 Task: Choose the host language as Indonesian.
Action: Mouse moved to (692, 182)
Screenshot: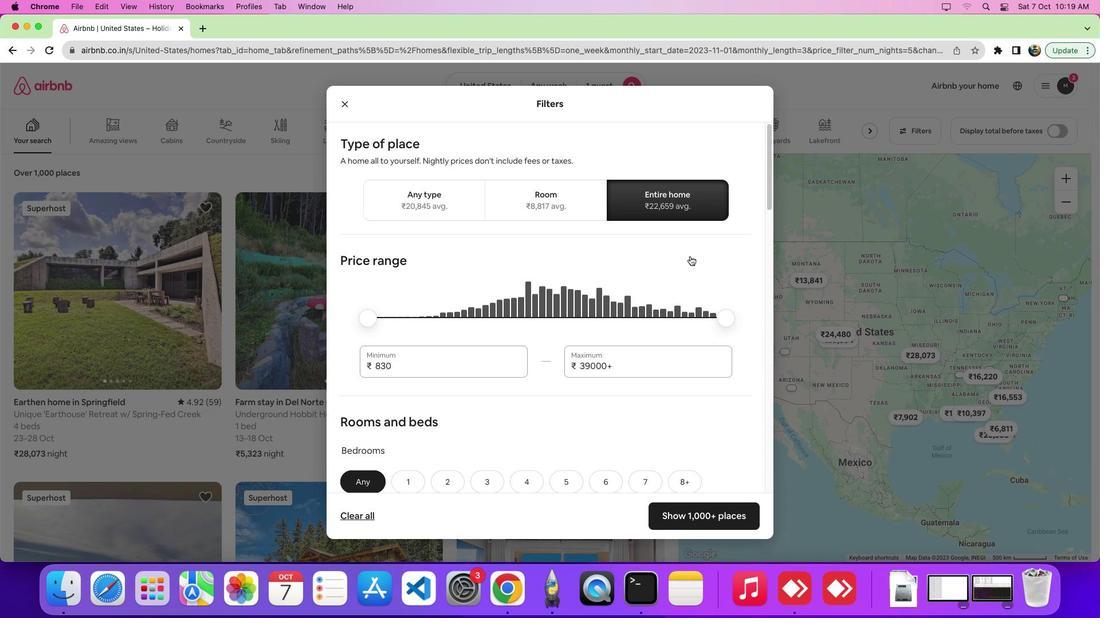 
Action: Mouse pressed left at (692, 182)
Screenshot: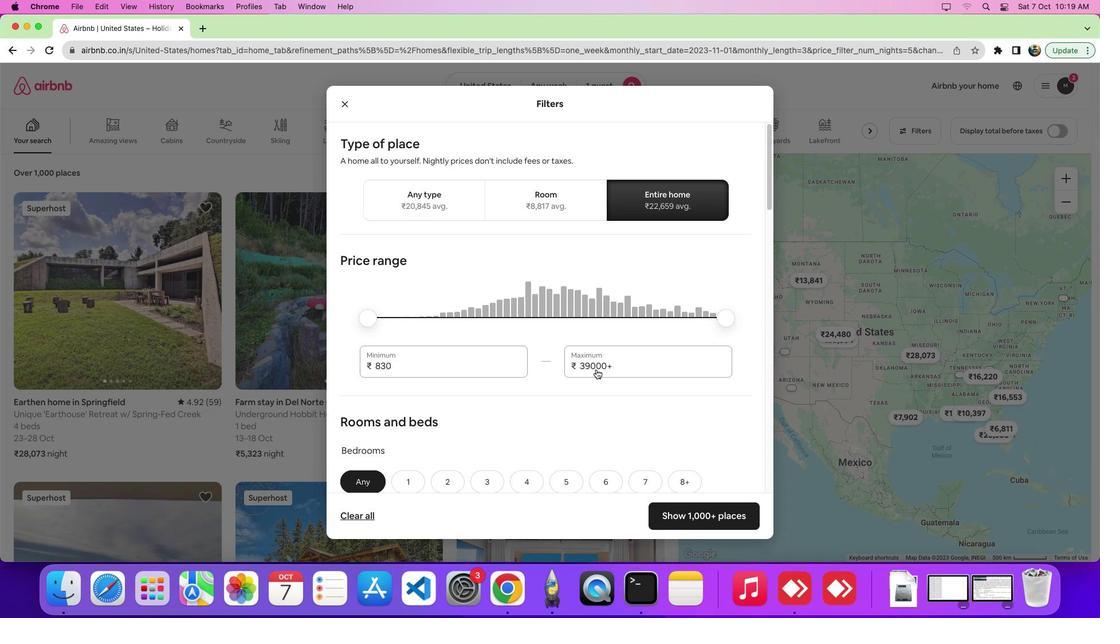 
Action: Mouse moved to (573, 369)
Screenshot: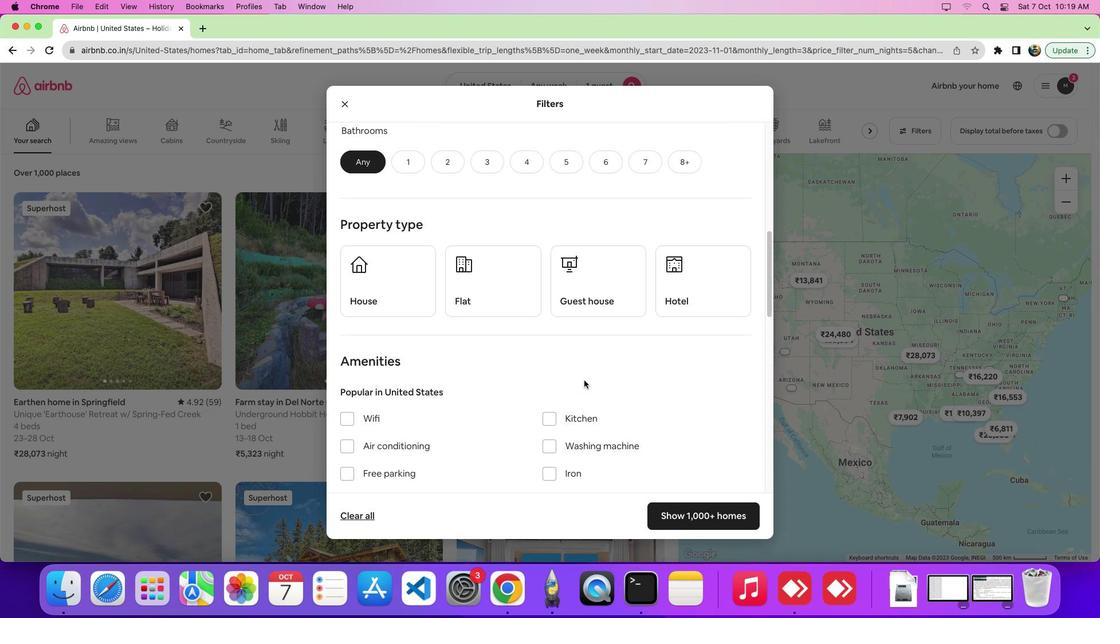 
Action: Mouse scrolled (573, 369) with delta (-10, -10)
Screenshot: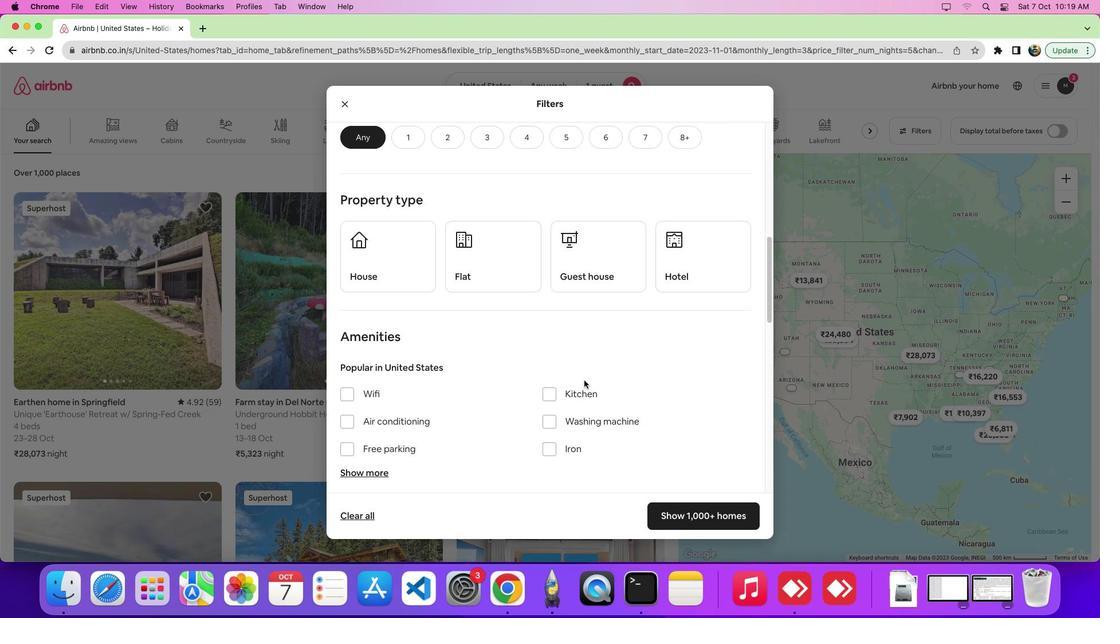 
Action: Mouse scrolled (573, 369) with delta (-10, -10)
Screenshot: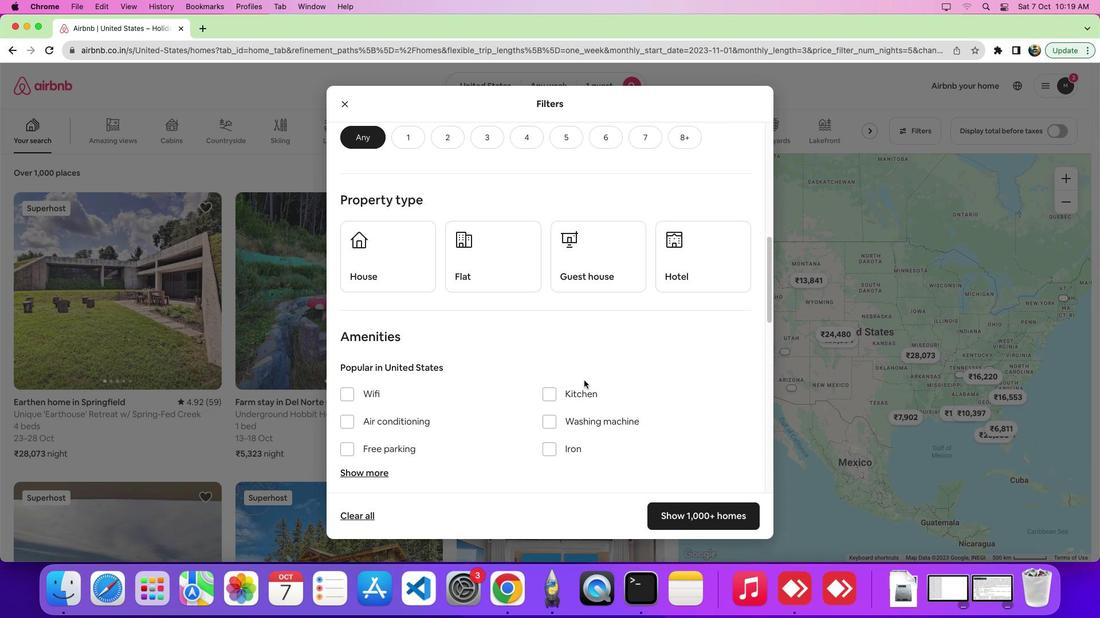 
Action: Mouse scrolled (573, 369) with delta (-10, -14)
Screenshot: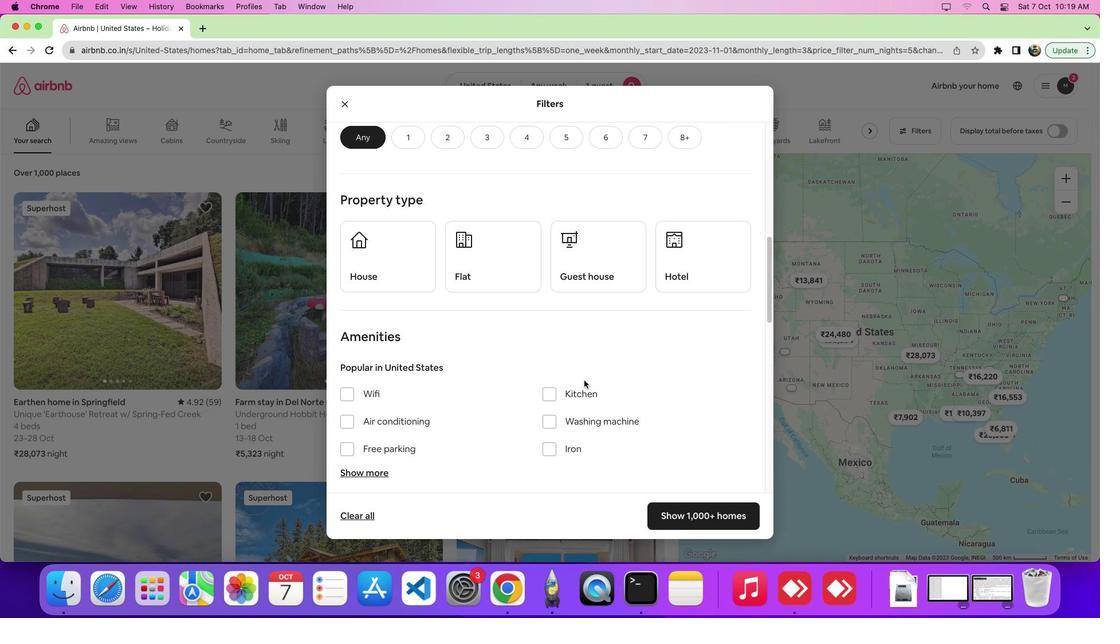 
Action: Mouse scrolled (573, 369) with delta (-10, -16)
Screenshot: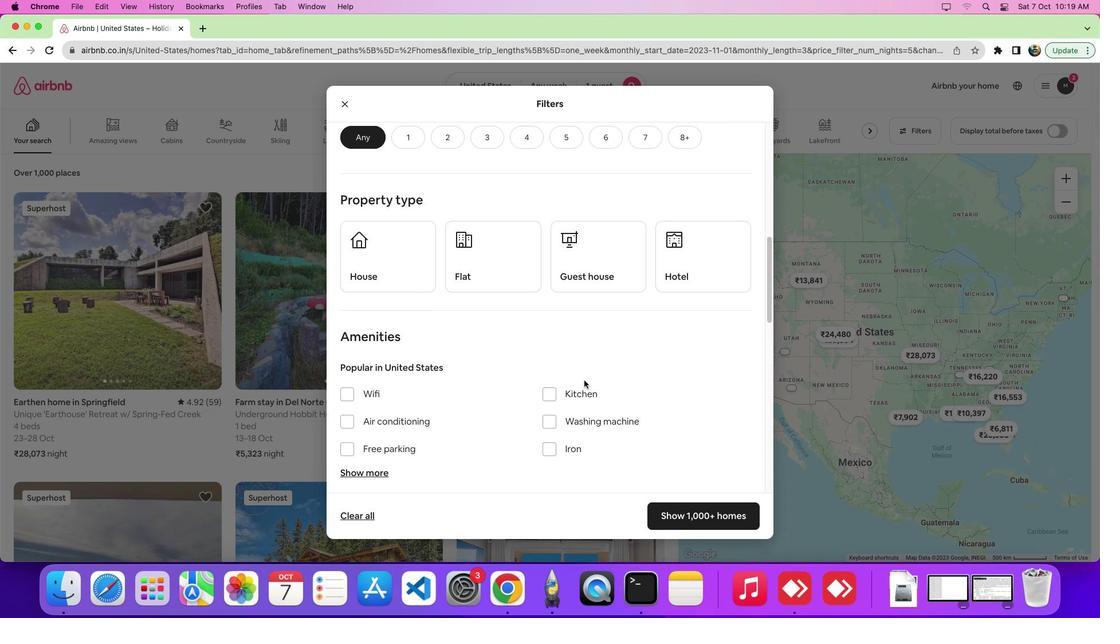 
Action: Mouse scrolled (573, 369) with delta (-10, -10)
Screenshot: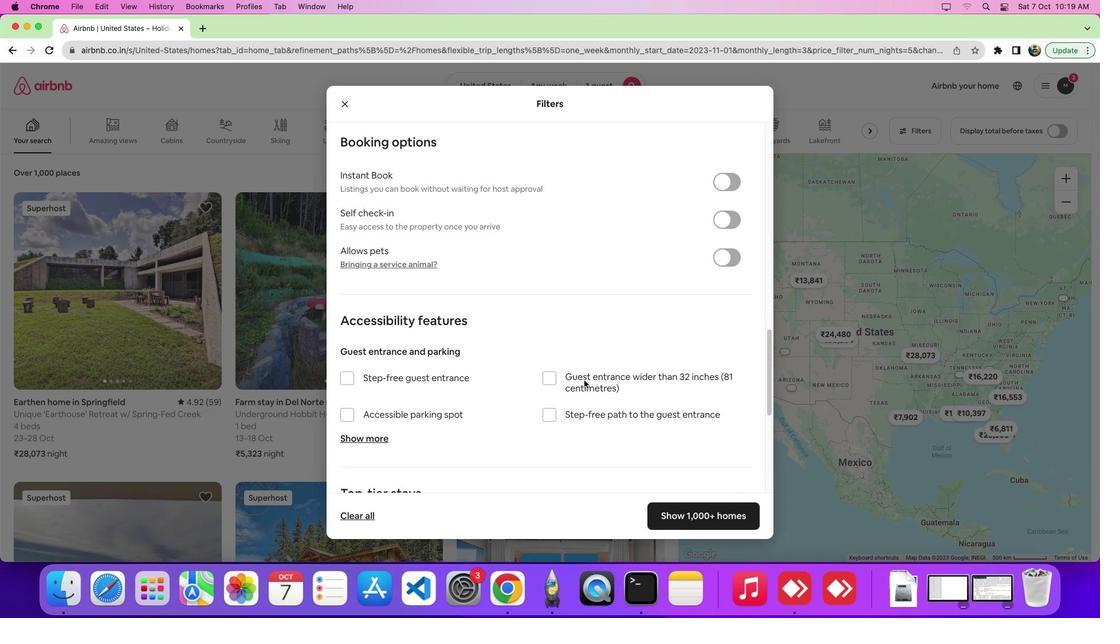 
Action: Mouse scrolled (573, 369) with delta (-10, -10)
Screenshot: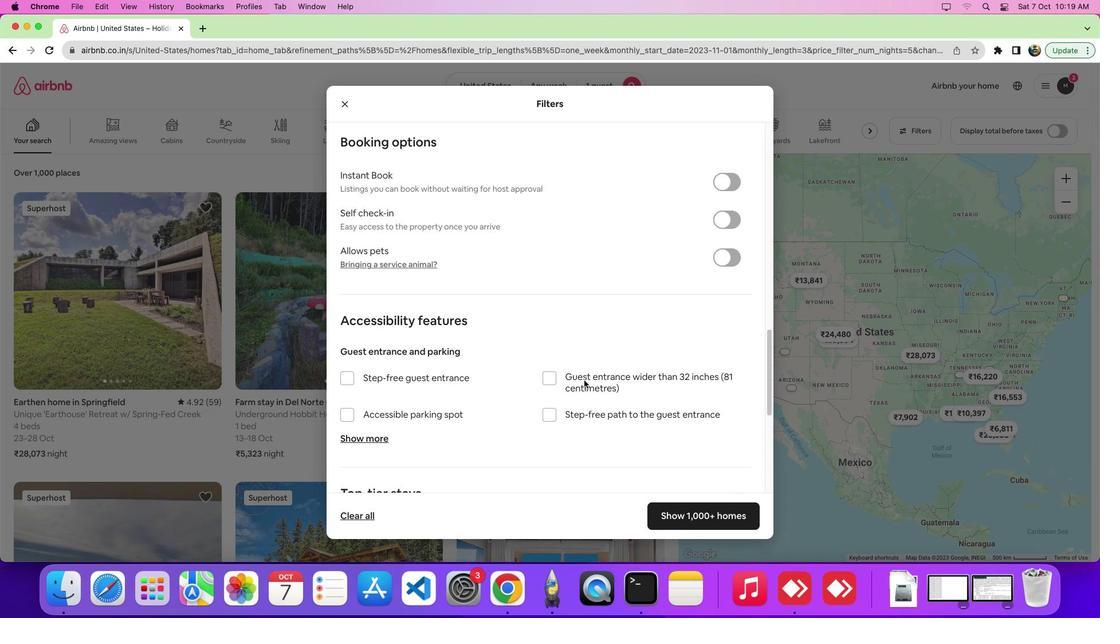
Action: Mouse scrolled (573, 369) with delta (-10, -13)
Screenshot: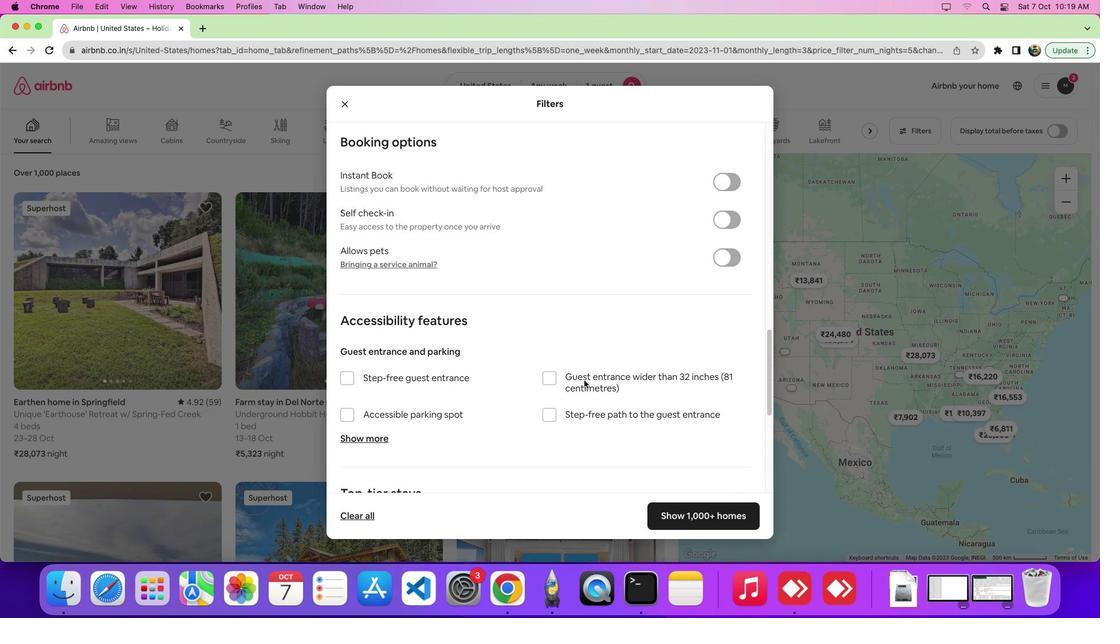
Action: Mouse scrolled (573, 369) with delta (-10, -15)
Screenshot: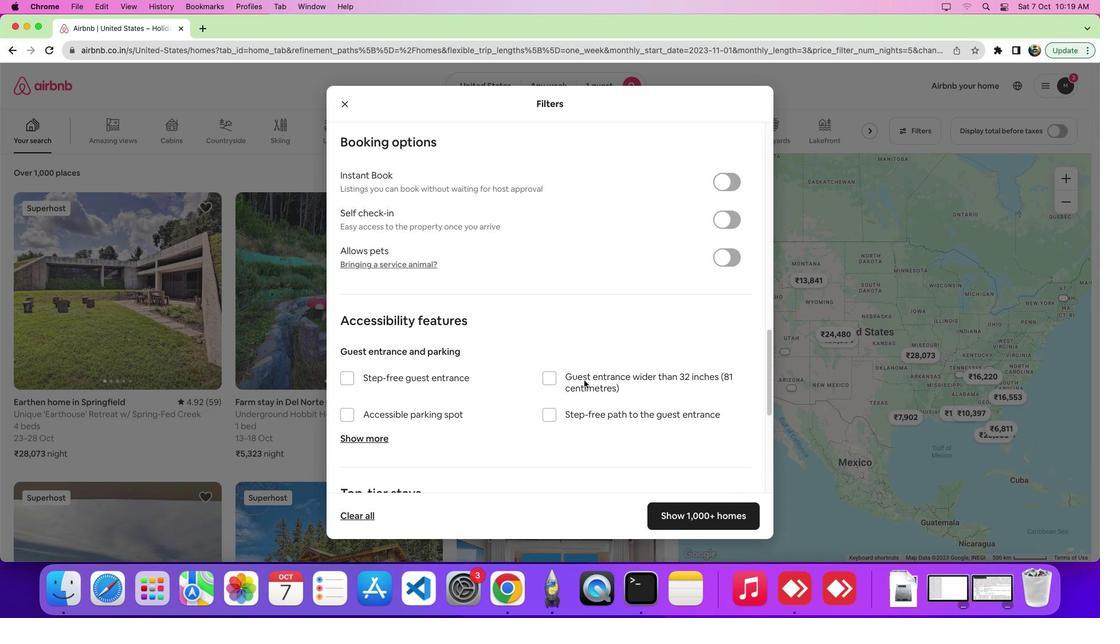 
Action: Mouse scrolled (573, 369) with delta (-10, -10)
Screenshot: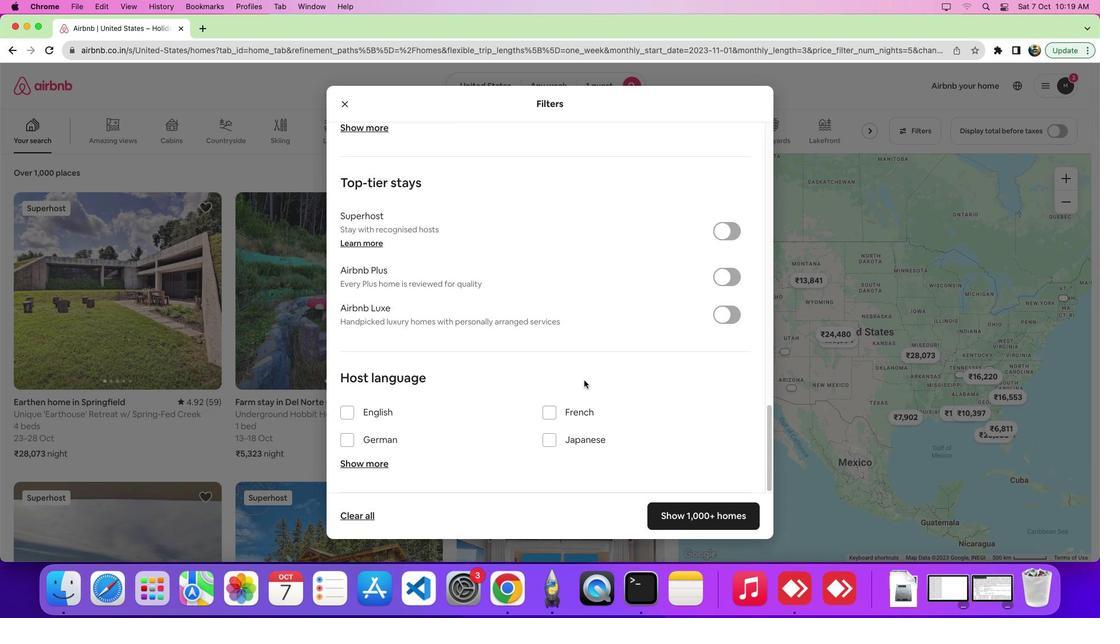 
Action: Mouse scrolled (573, 369) with delta (-10, -11)
Screenshot: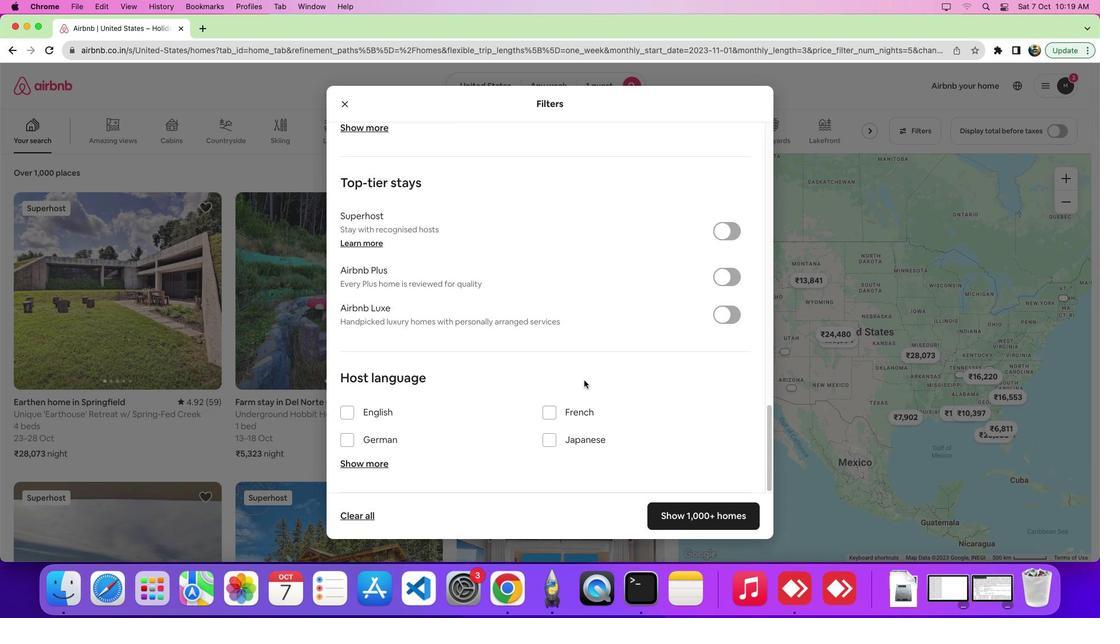 
Action: Mouse scrolled (573, 369) with delta (-10, -16)
Screenshot: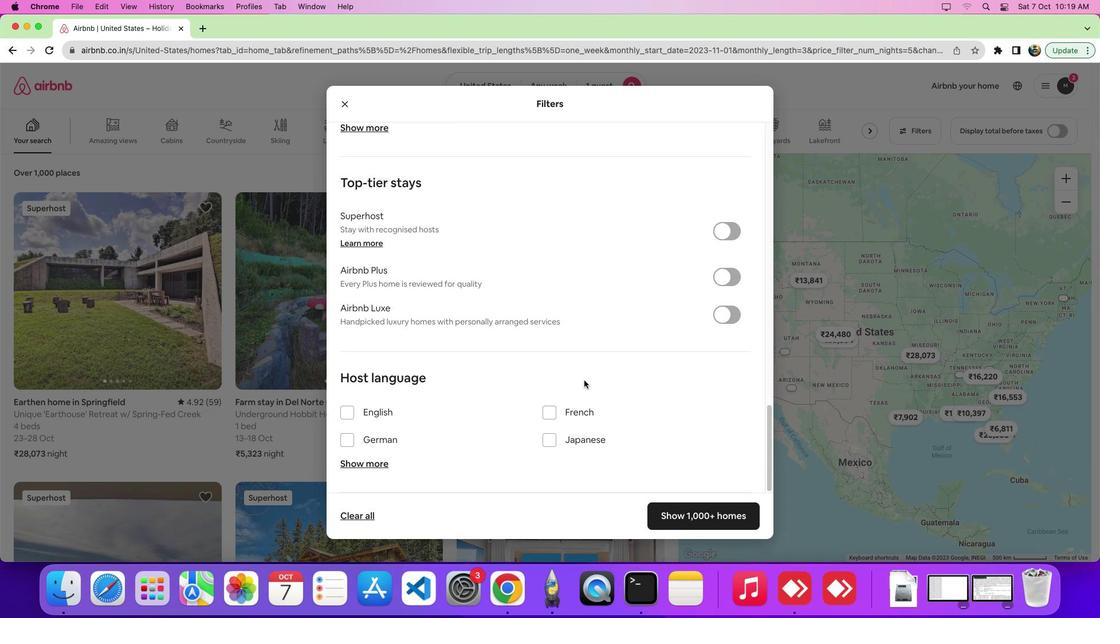 
Action: Mouse scrolled (573, 369) with delta (-10, -18)
Screenshot: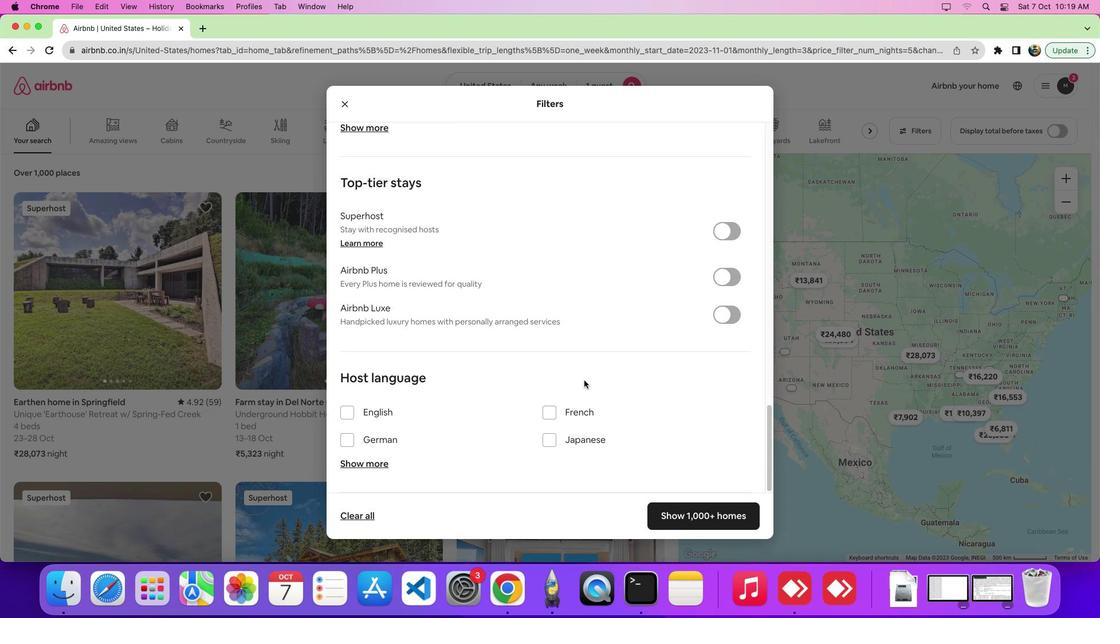 
Action: Mouse scrolled (573, 369) with delta (-10, -18)
Screenshot: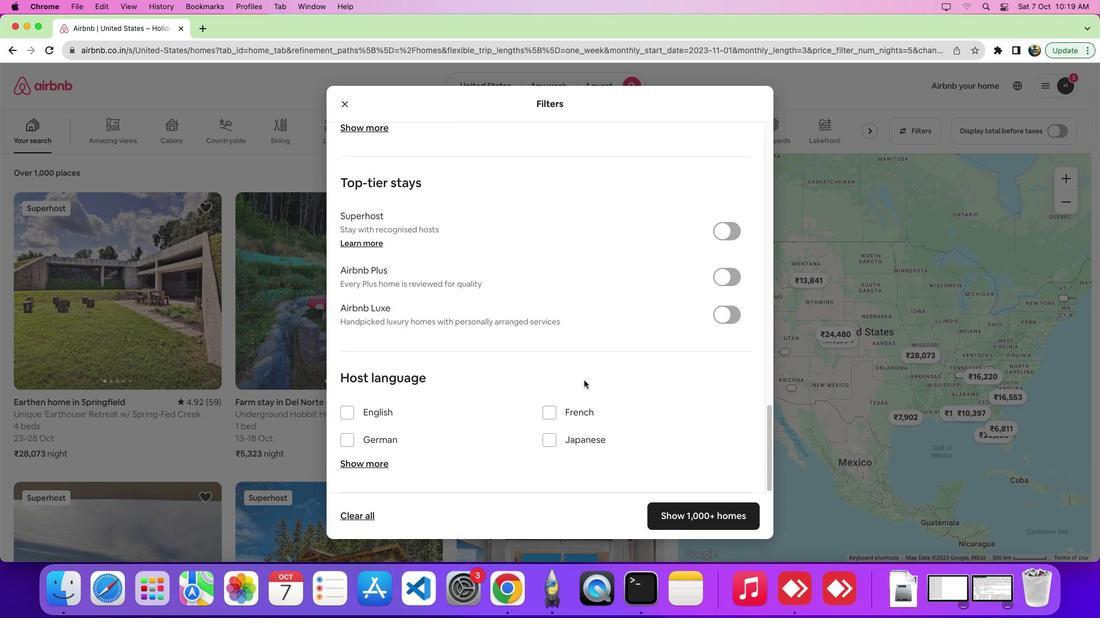 
Action: Mouse scrolled (573, 369) with delta (-10, -10)
Screenshot: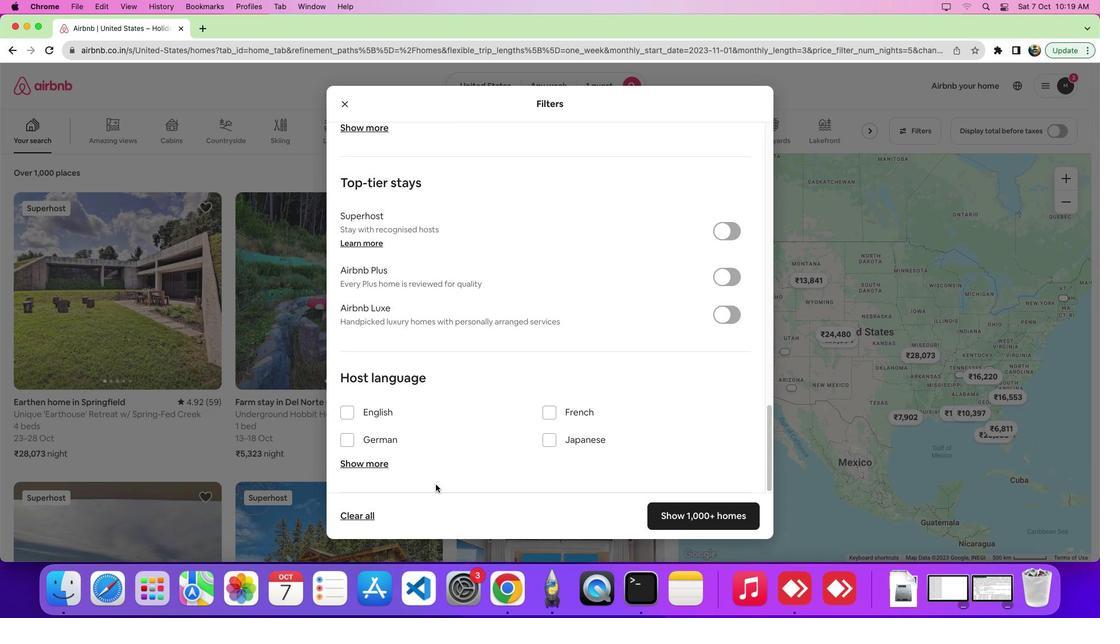 
Action: Mouse scrolled (573, 369) with delta (-10, -10)
Screenshot: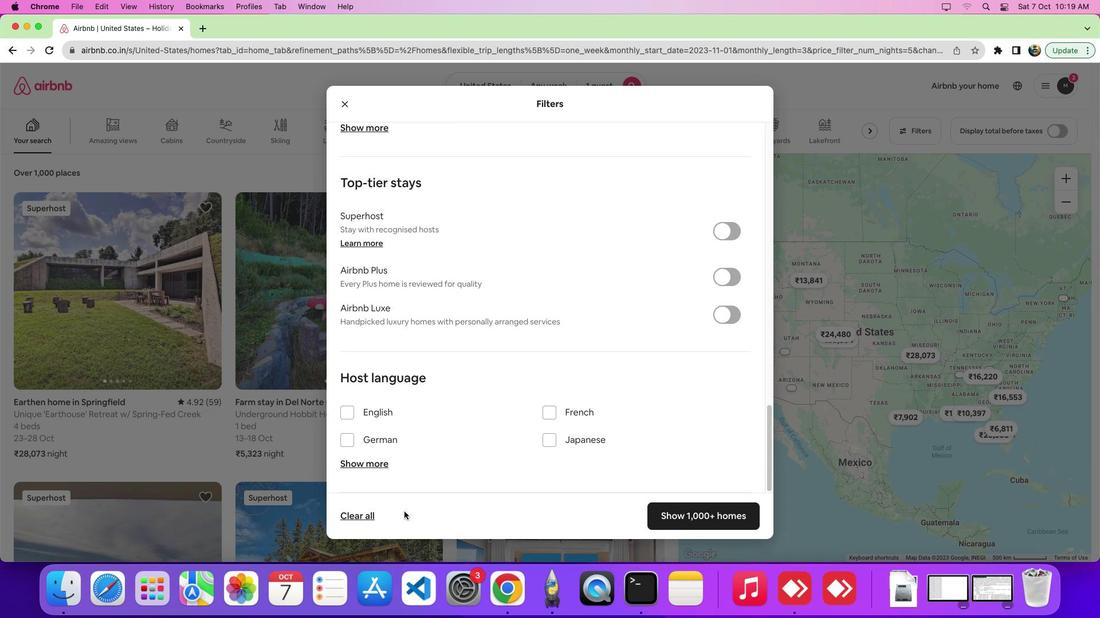 
Action: Mouse moved to (364, 458)
Screenshot: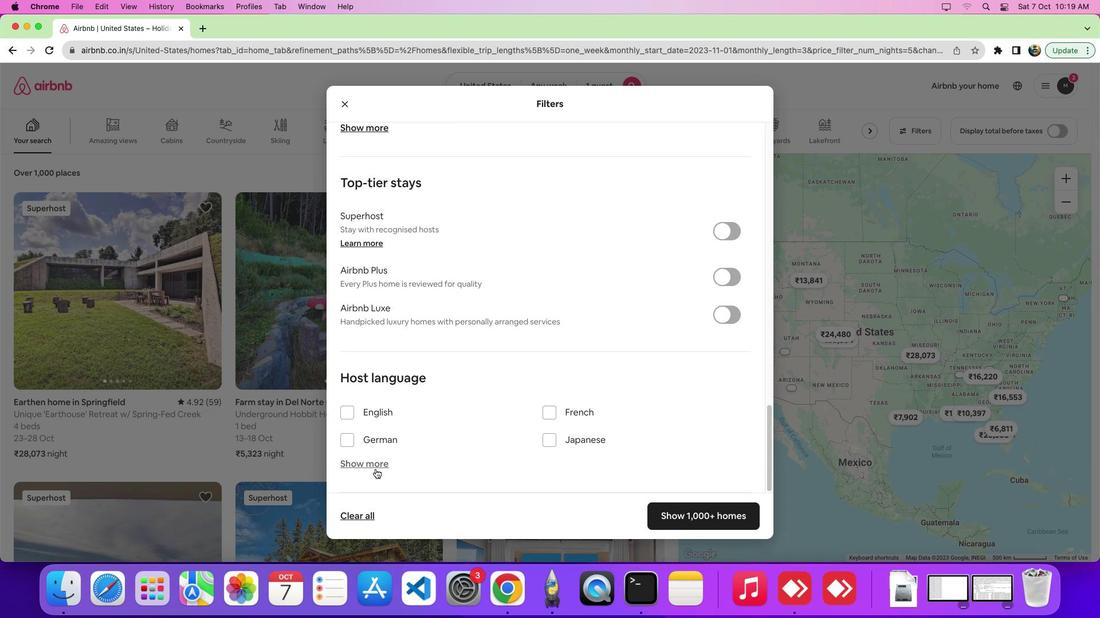 
Action: Mouse pressed left at (364, 458)
Screenshot: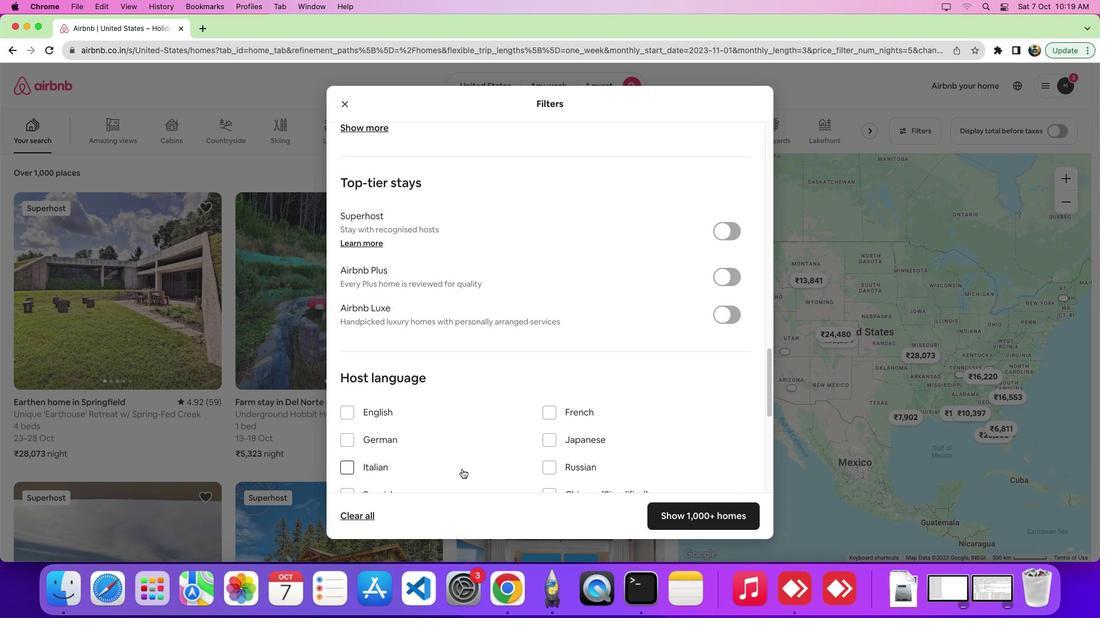 
Action: Mouse moved to (487, 443)
Screenshot: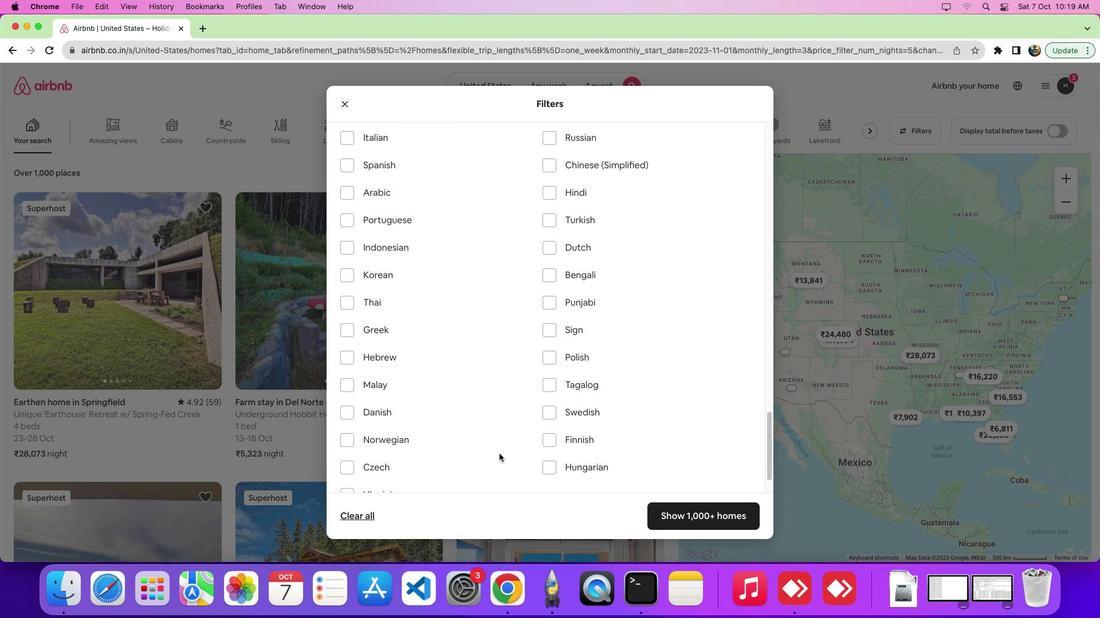 
Action: Mouse scrolled (487, 443) with delta (-10, -10)
Screenshot: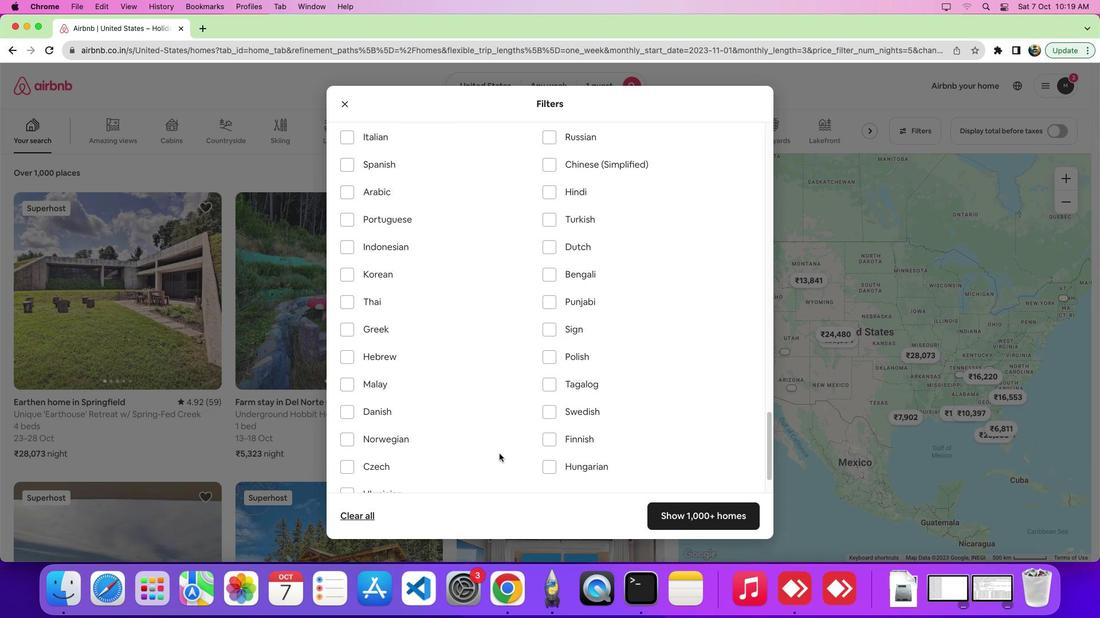 
Action: Mouse scrolled (487, 443) with delta (-10, -10)
Screenshot: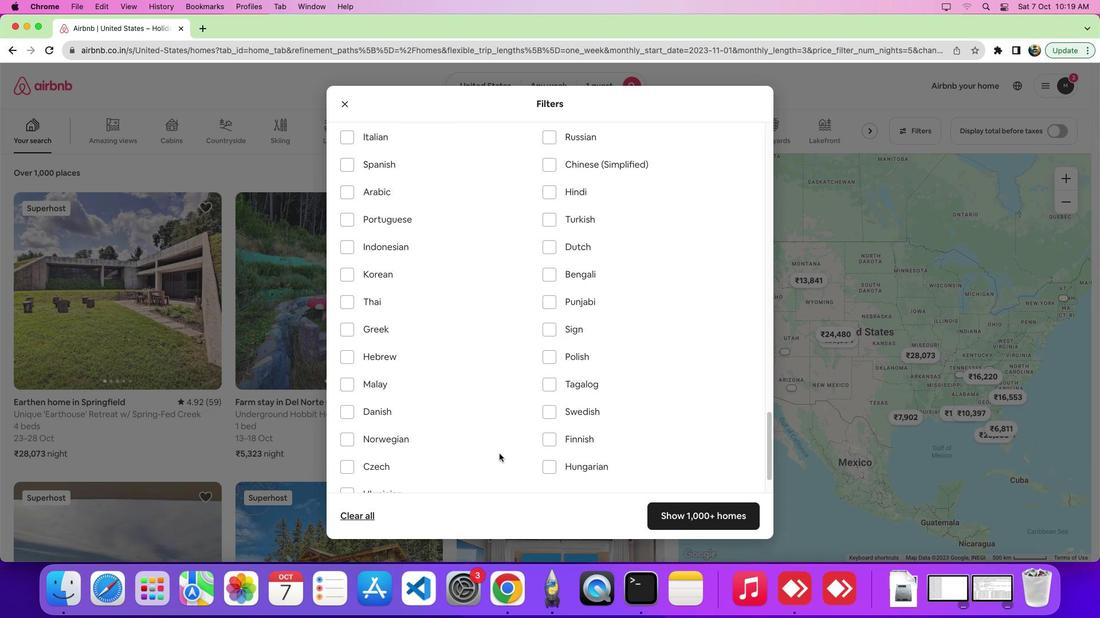 
Action: Mouse moved to (488, 442)
Screenshot: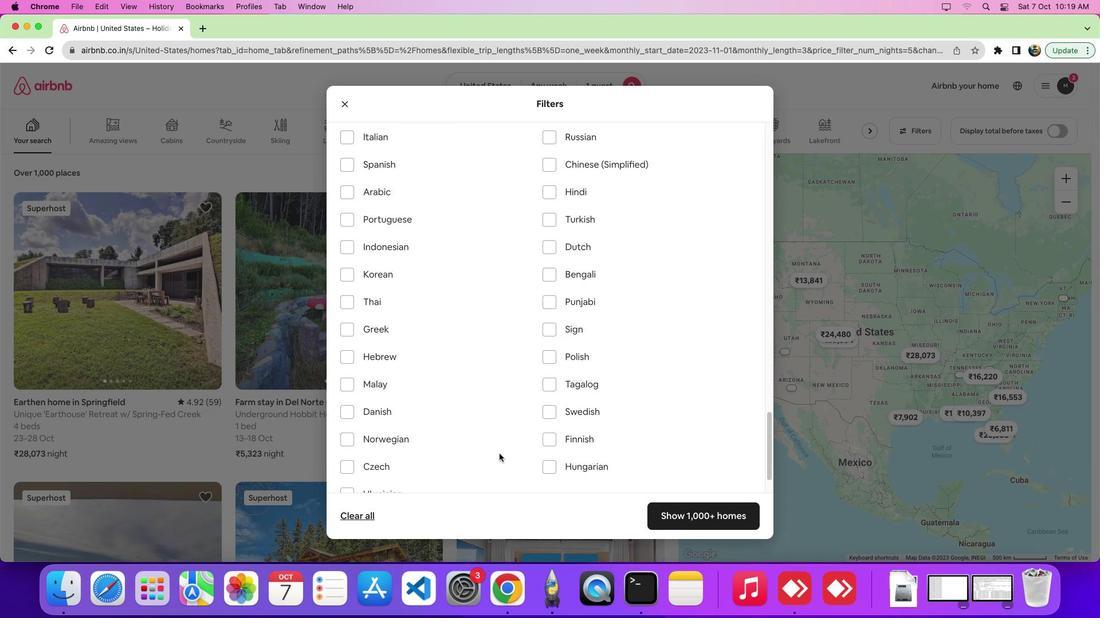 
Action: Mouse scrolled (488, 442) with delta (-10, -13)
Screenshot: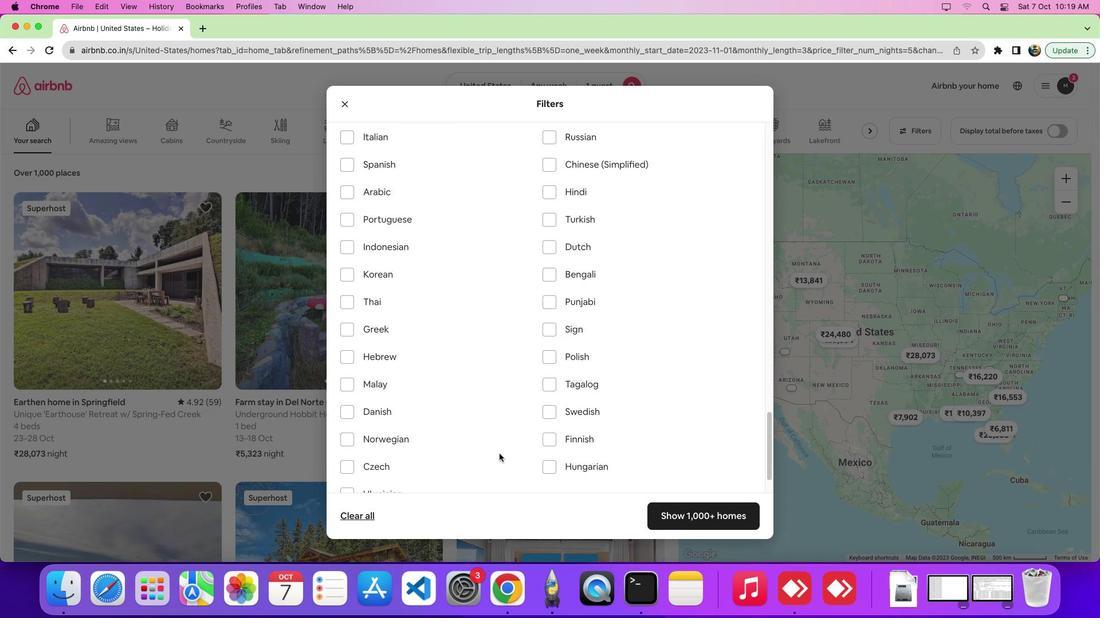 
Action: Mouse scrolled (488, 442) with delta (-10, -14)
Screenshot: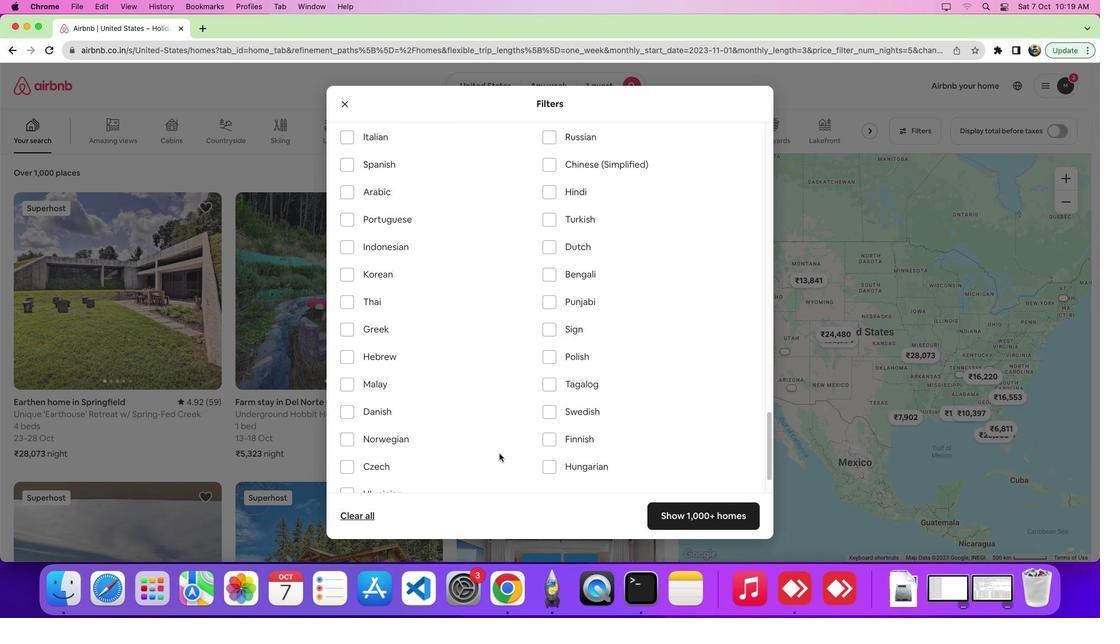 
Action: Mouse moved to (352, 241)
Screenshot: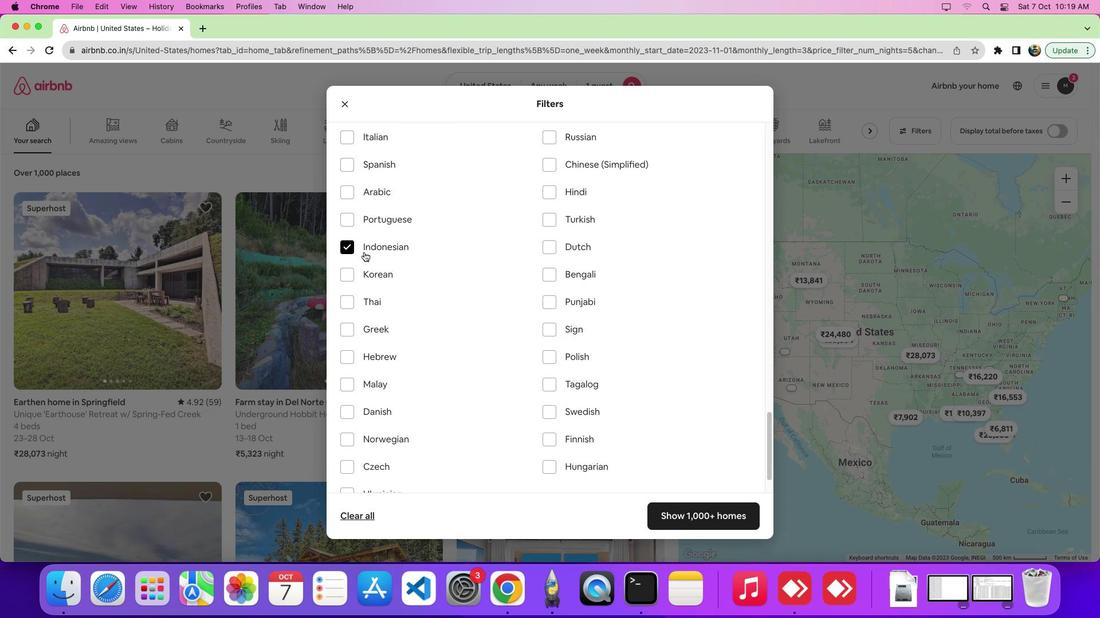 
Action: Mouse pressed left at (352, 241)
Screenshot: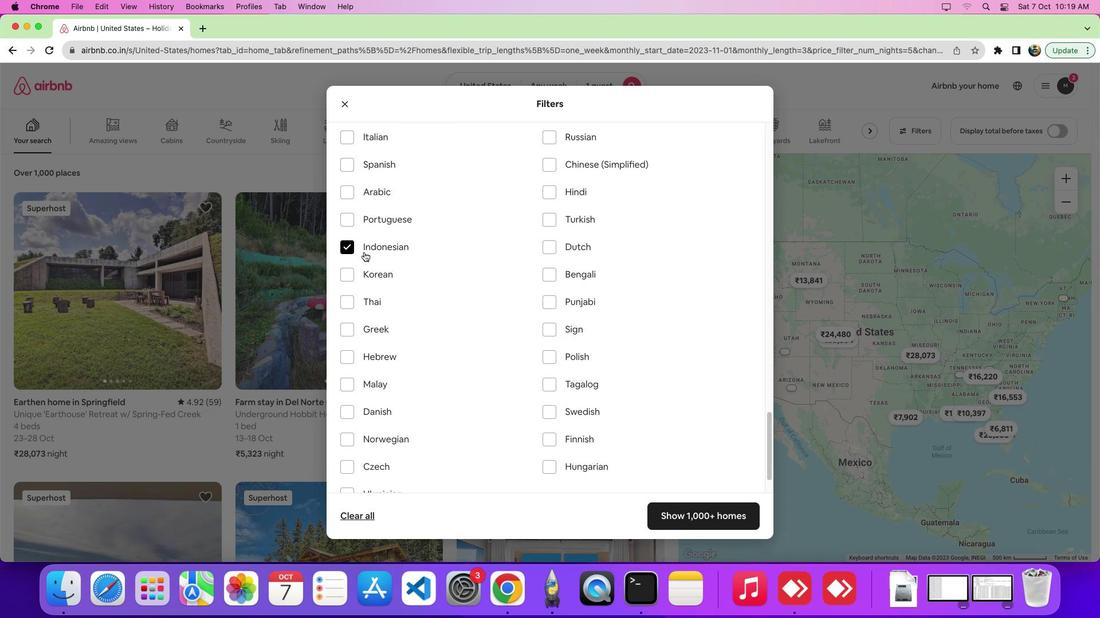 
Action: Mouse moved to (352, 241)
Screenshot: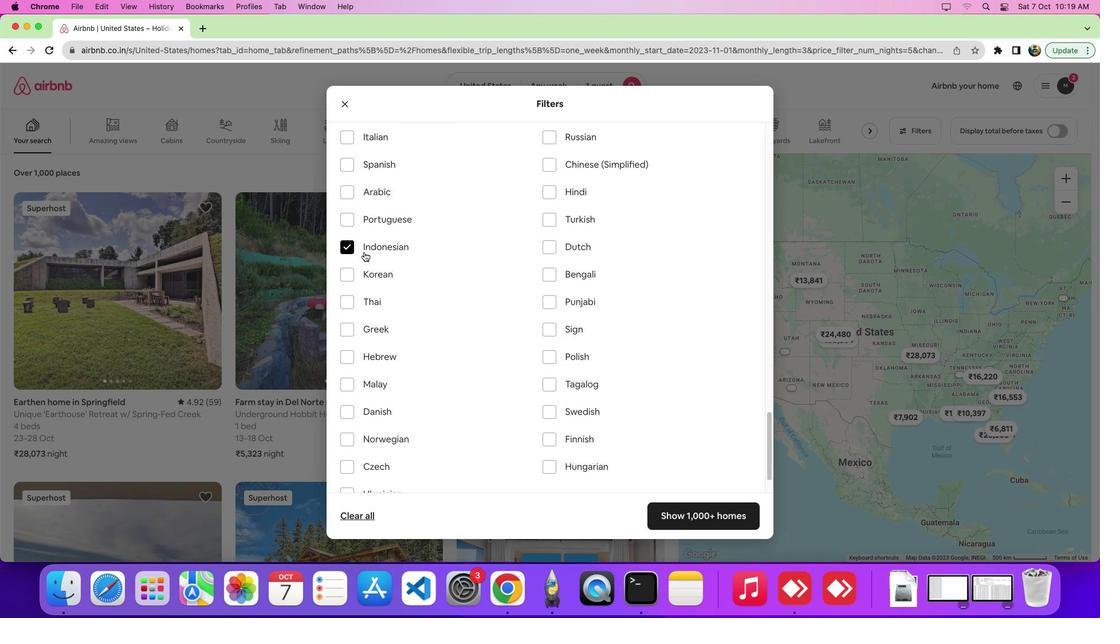 
